 Task: Select a due date automation when advanced on, 2 days before a card is due add dates not starting next week at 11:00 AM.
Action: Mouse moved to (1073, 80)
Screenshot: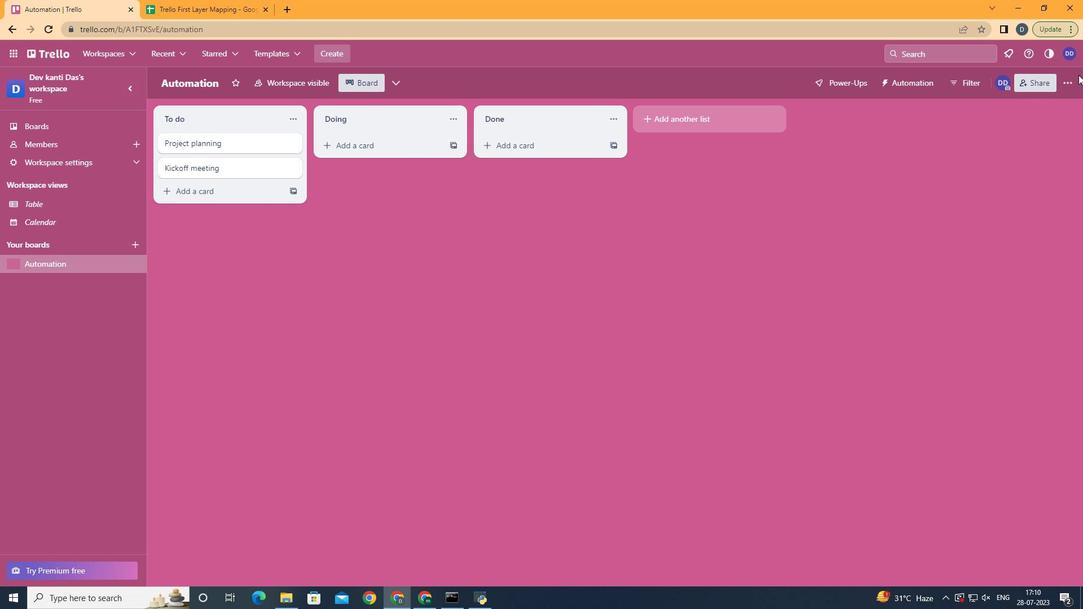 
Action: Mouse pressed left at (1073, 80)
Screenshot: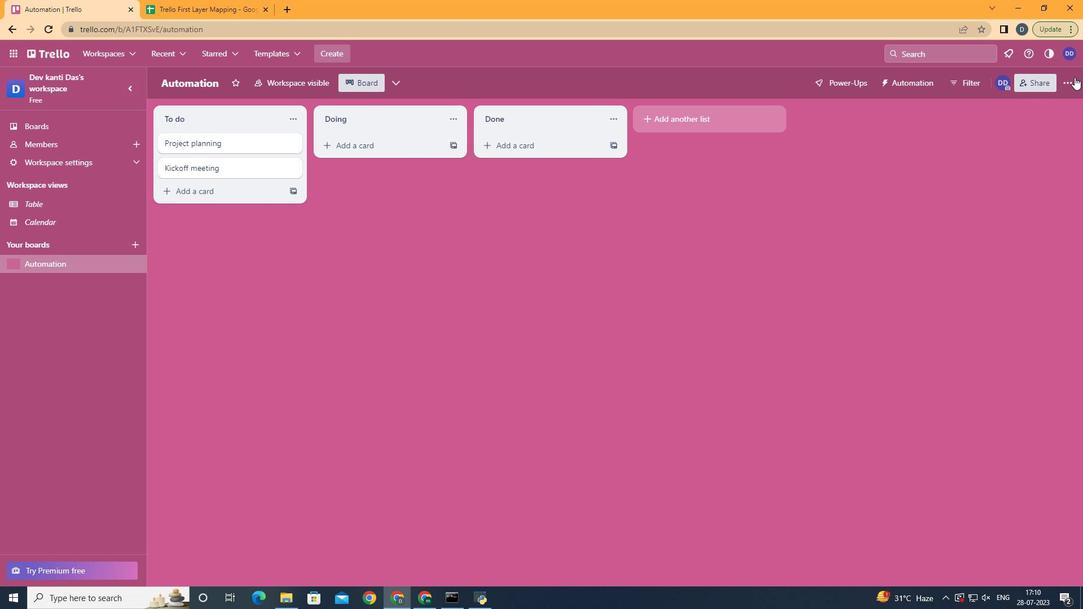 
Action: Mouse moved to (1003, 228)
Screenshot: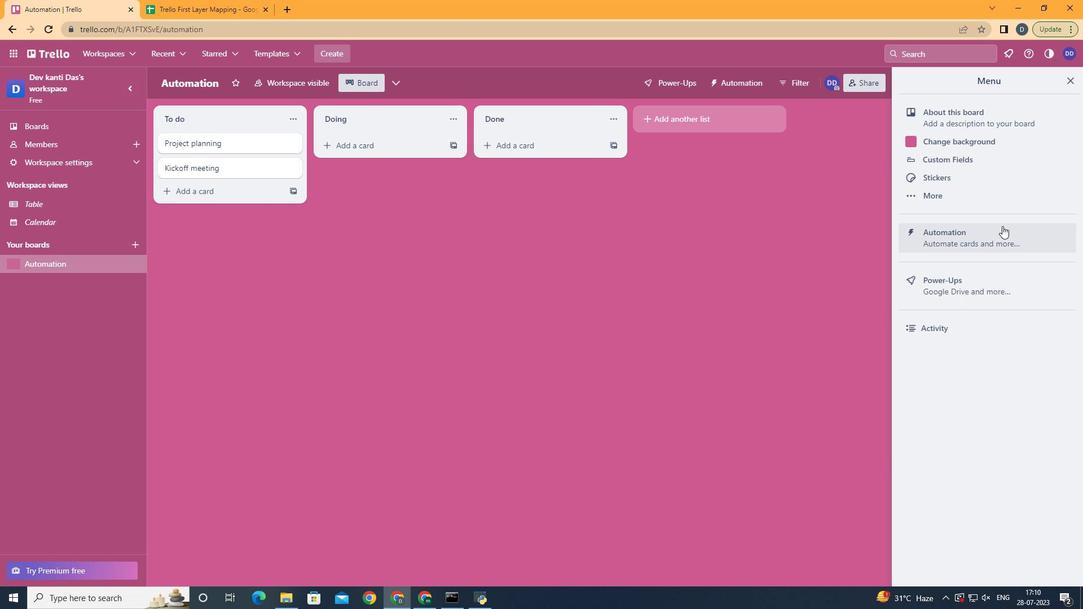 
Action: Mouse pressed left at (1003, 228)
Screenshot: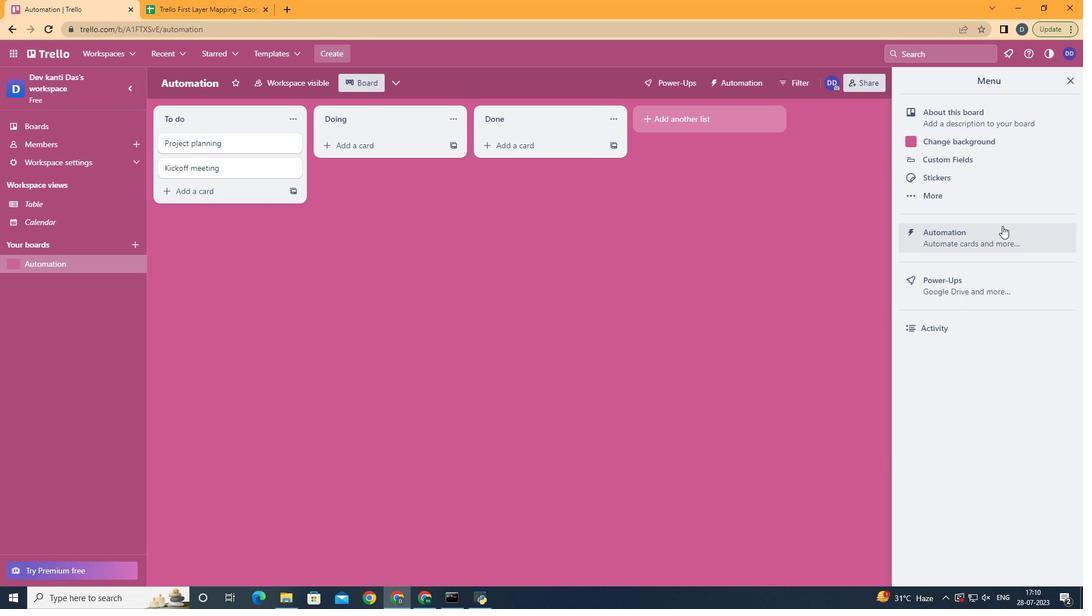 
Action: Mouse moved to (228, 230)
Screenshot: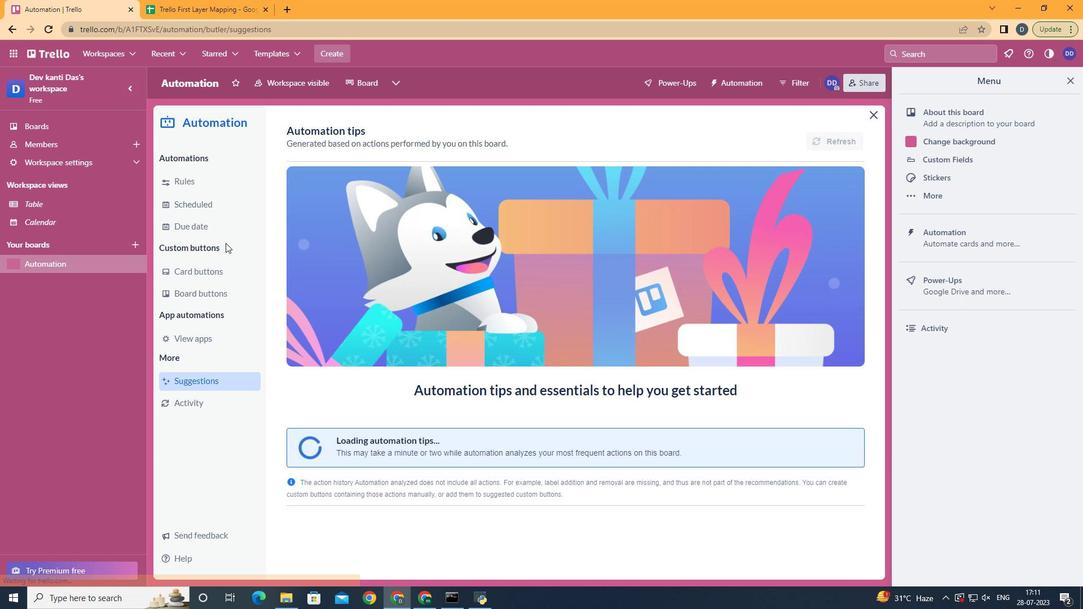 
Action: Mouse pressed left at (228, 230)
Screenshot: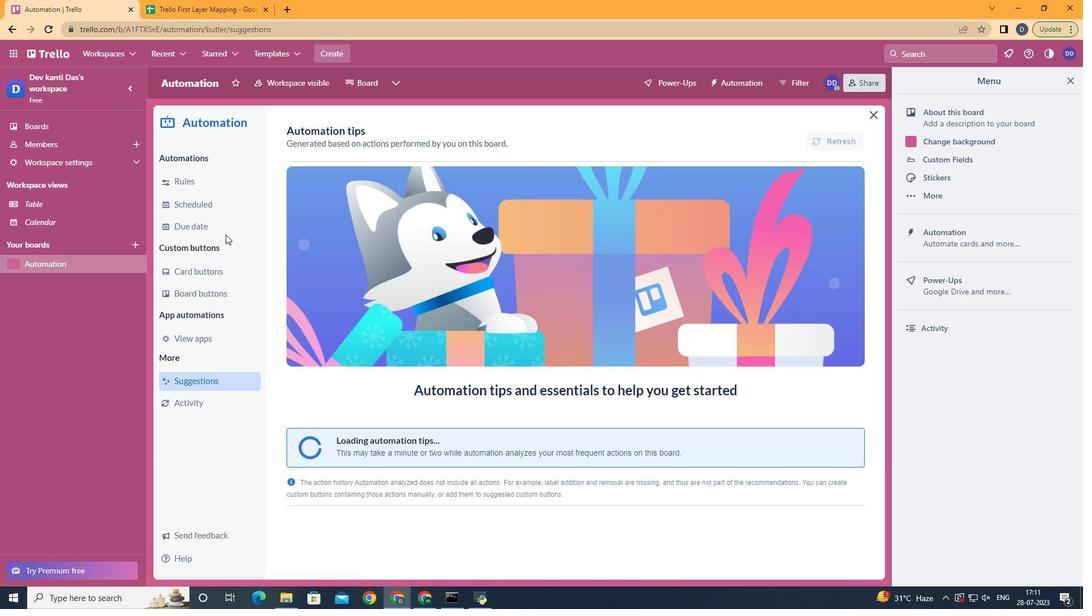 
Action: Mouse moved to (803, 140)
Screenshot: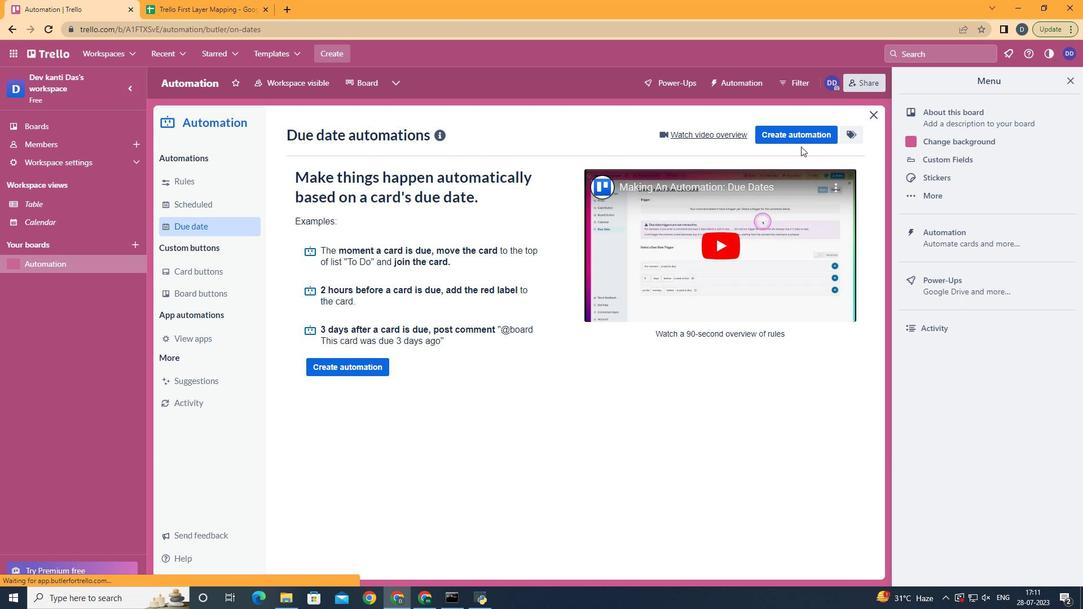
Action: Mouse pressed left at (803, 140)
Screenshot: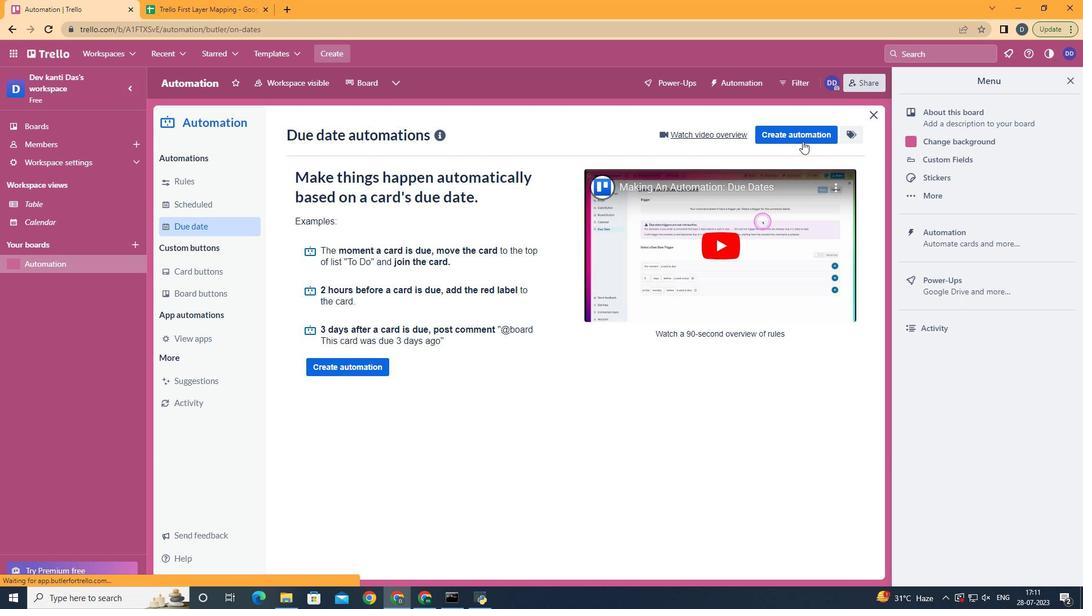 
Action: Mouse moved to (536, 232)
Screenshot: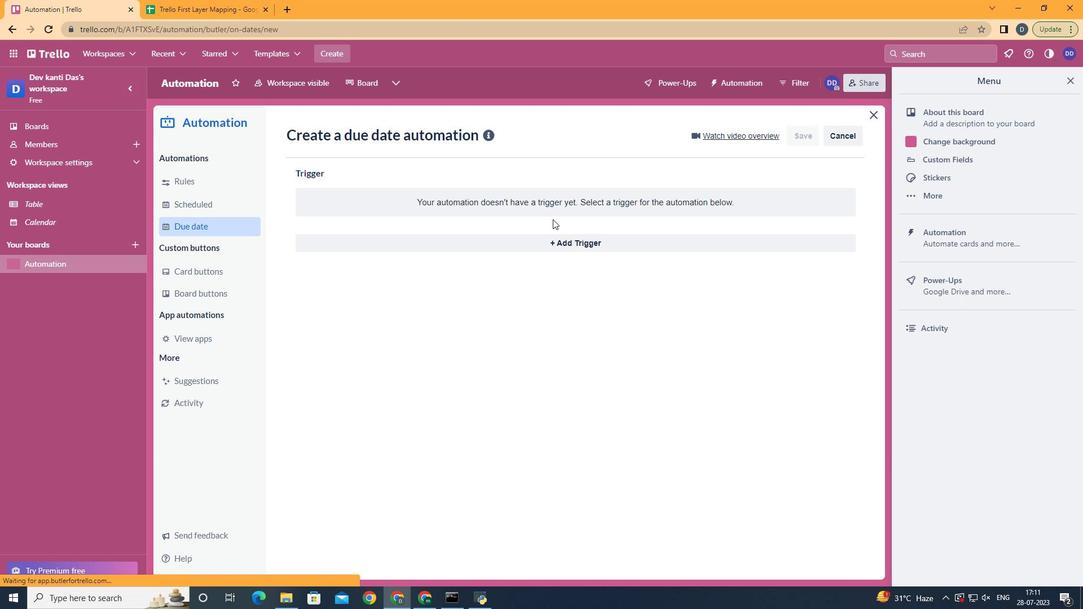 
Action: Mouse pressed left at (536, 232)
Screenshot: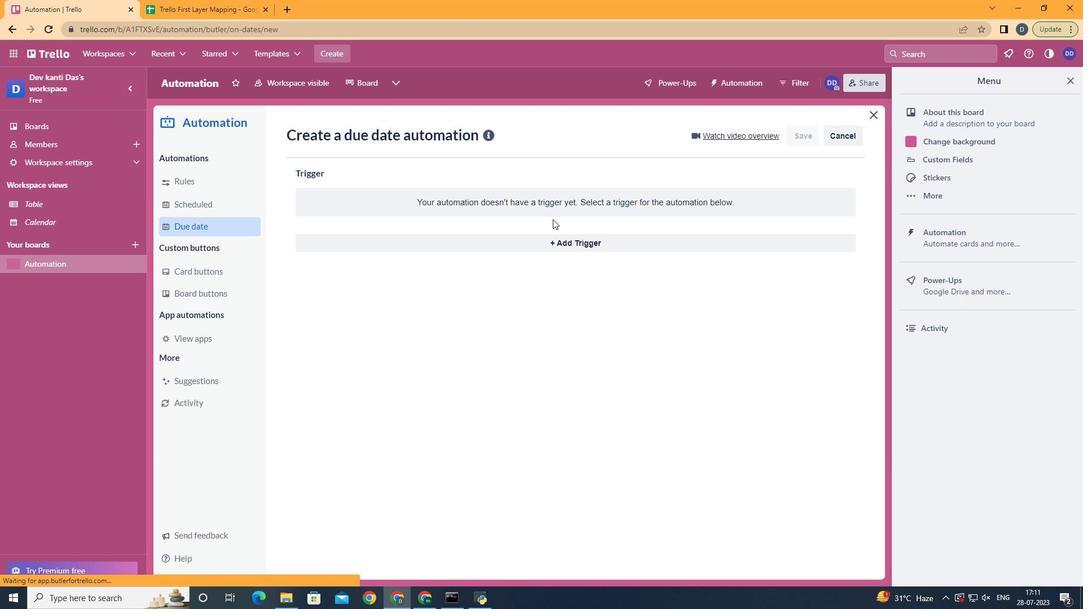 
Action: Mouse moved to (531, 242)
Screenshot: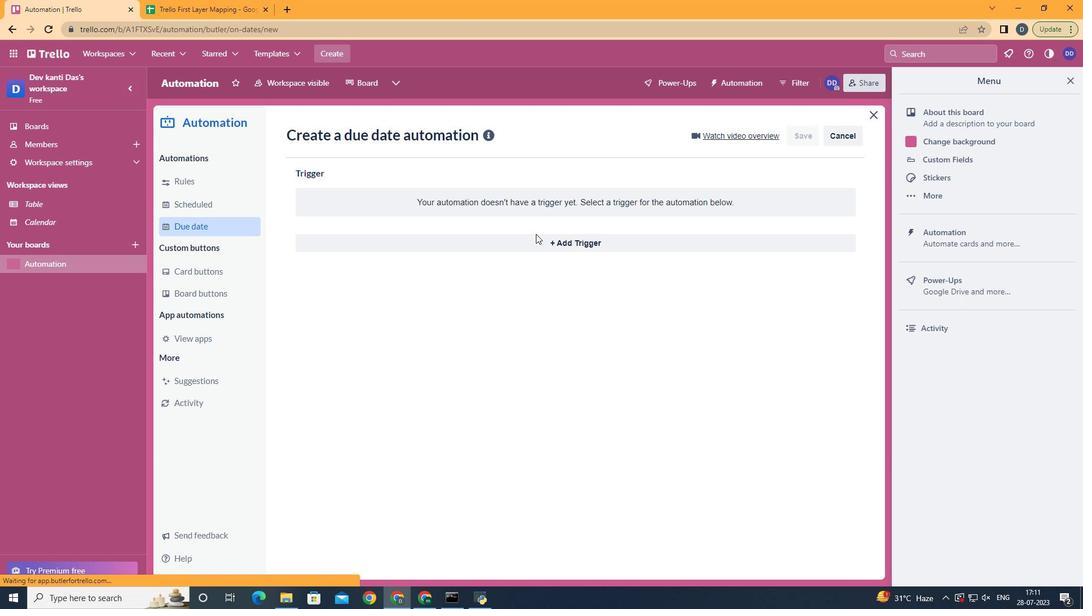 
Action: Mouse pressed left at (531, 242)
Screenshot: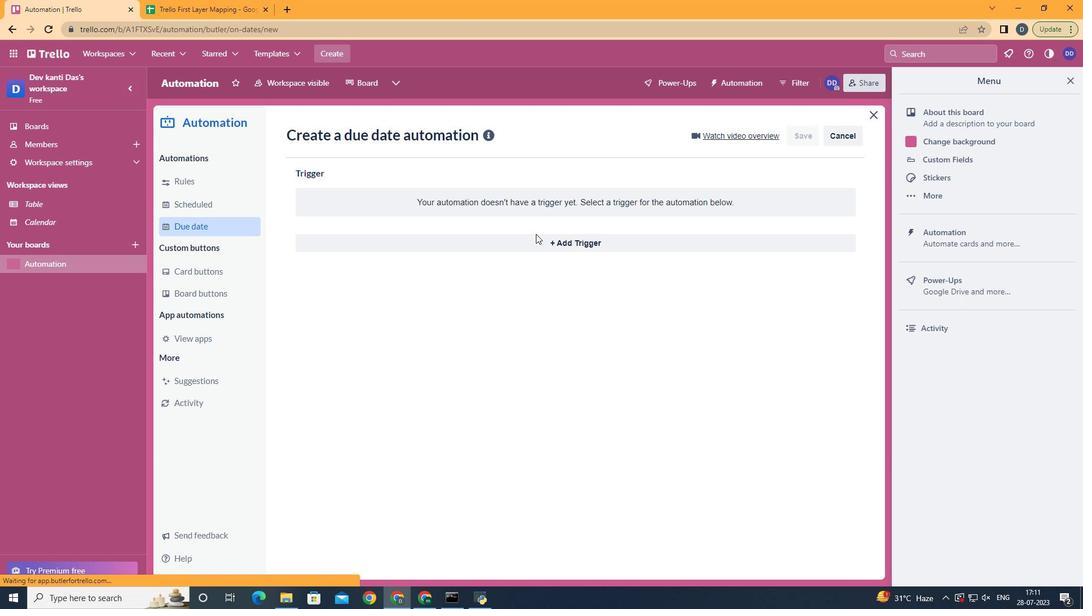 
Action: Mouse moved to (447, 416)
Screenshot: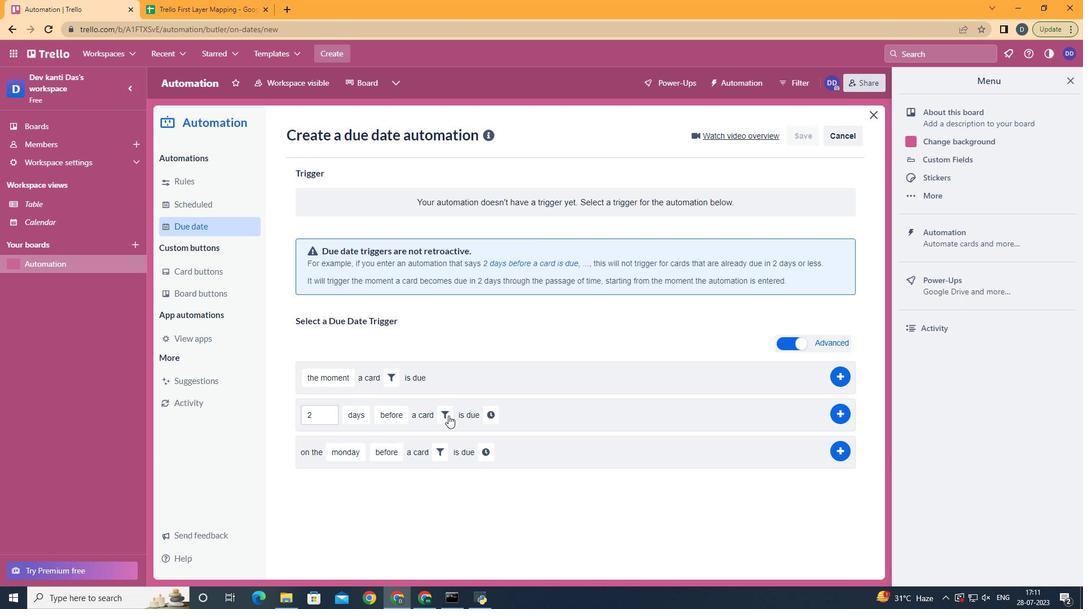 
Action: Mouse pressed left at (447, 416)
Screenshot: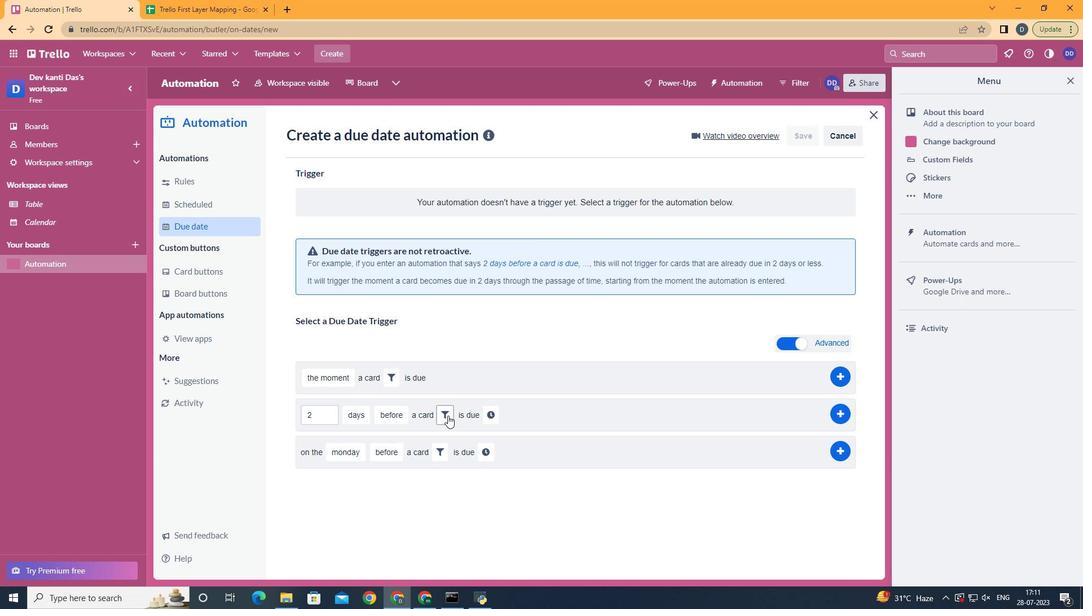 
Action: Mouse moved to (627, 433)
Screenshot: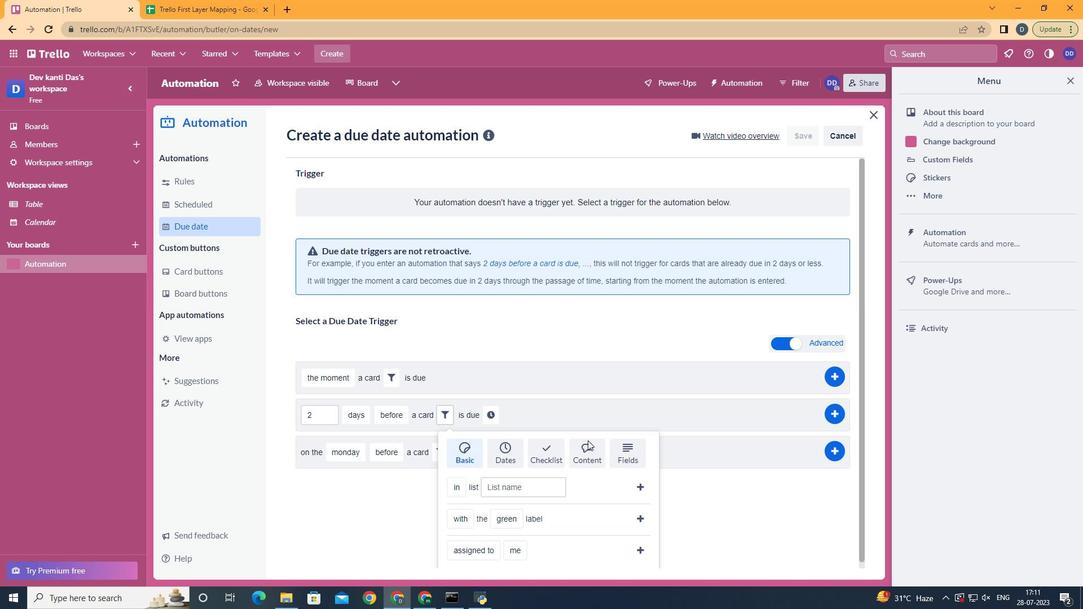 
Action: Mouse scrolled (627, 432) with delta (0, 0)
Screenshot: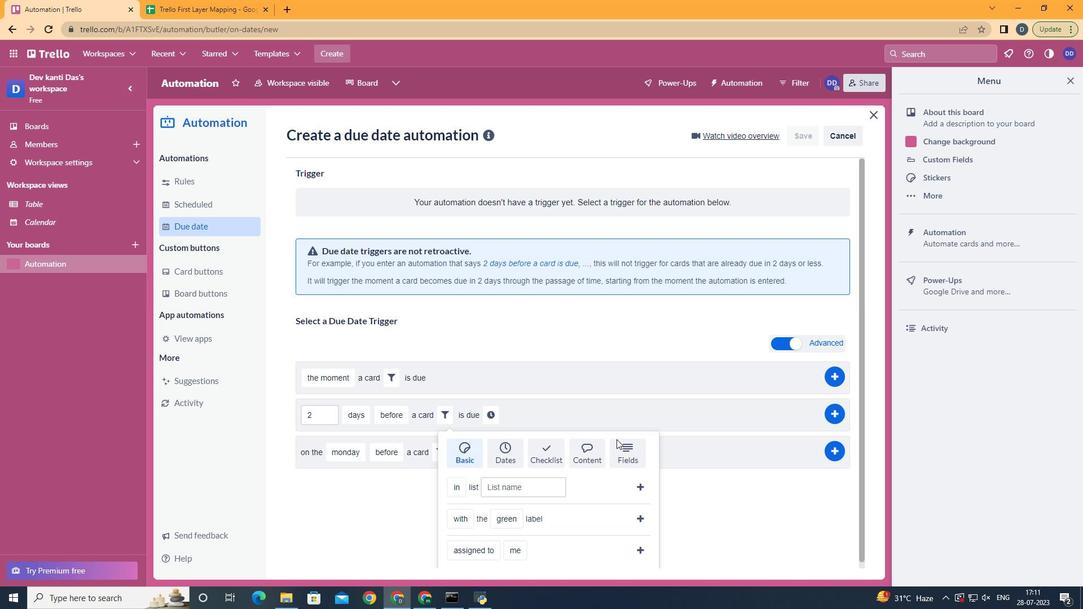 
Action: Mouse scrolled (627, 432) with delta (0, 0)
Screenshot: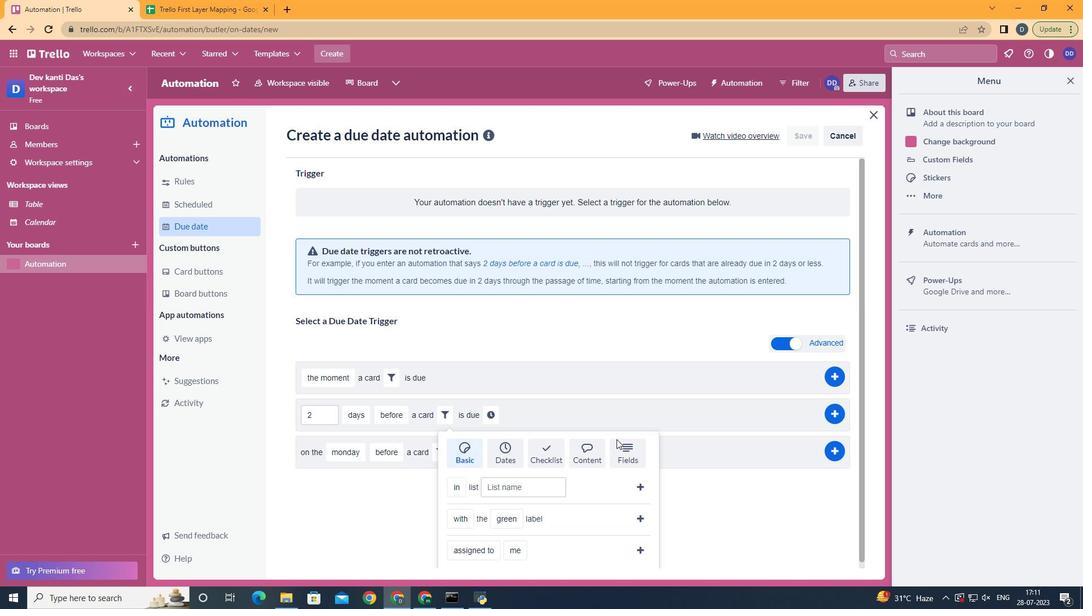 
Action: Mouse scrolled (627, 432) with delta (0, 0)
Screenshot: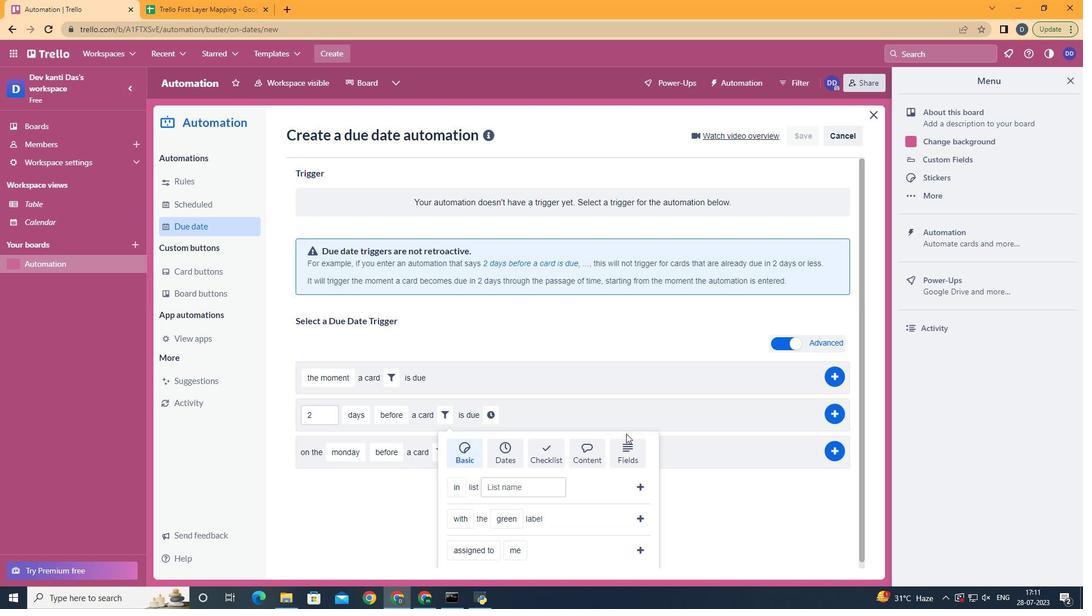 
Action: Mouse scrolled (627, 432) with delta (0, 0)
Screenshot: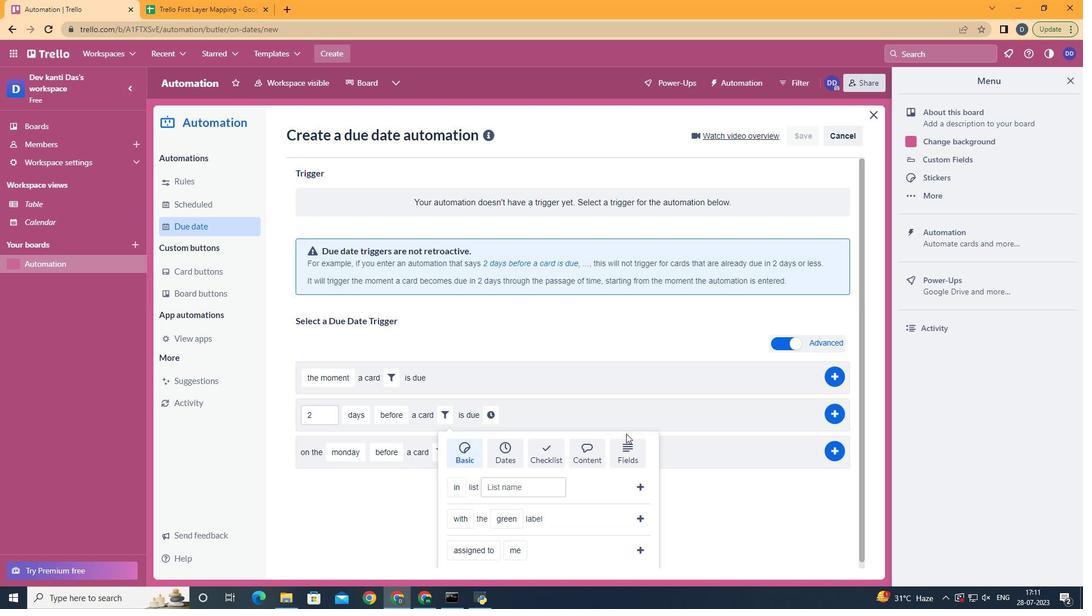 
Action: Mouse moved to (502, 445)
Screenshot: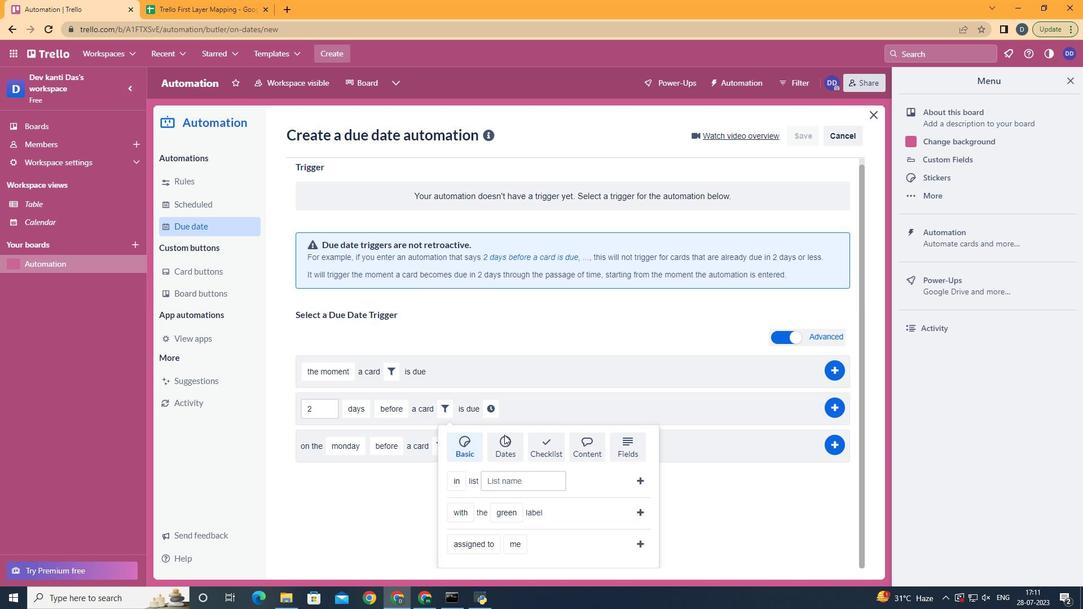 
Action: Mouse pressed left at (502, 445)
Screenshot: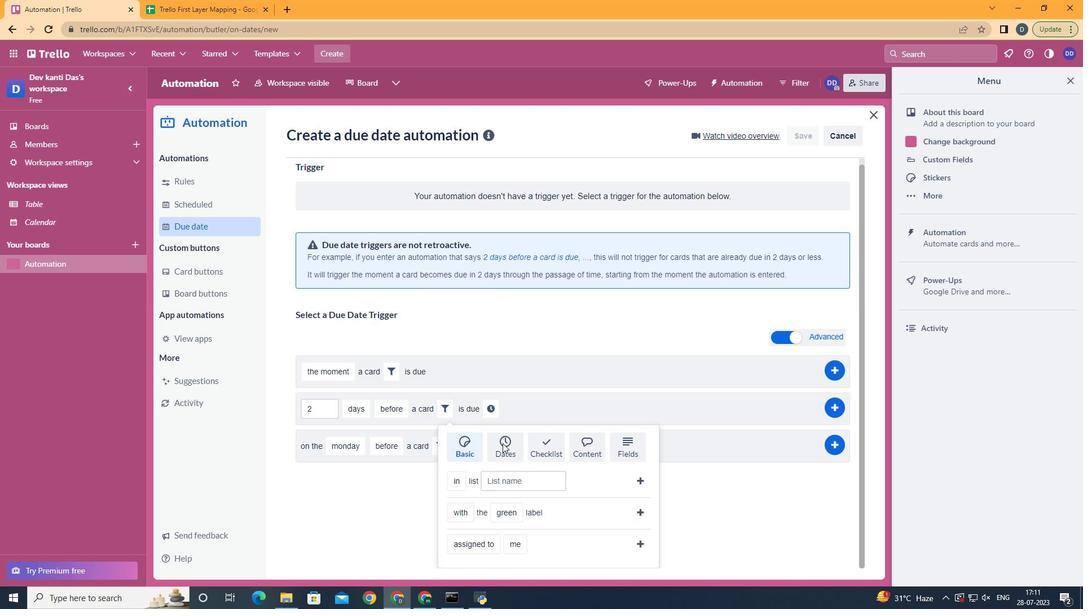 
Action: Mouse scrolled (502, 445) with delta (0, 0)
Screenshot: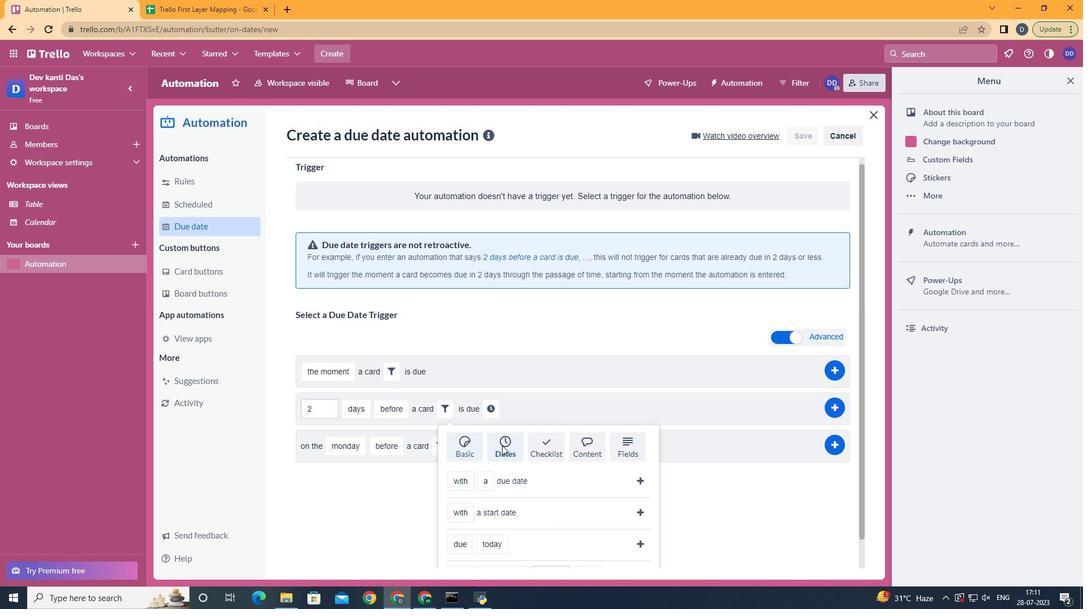
Action: Mouse scrolled (502, 445) with delta (0, 0)
Screenshot: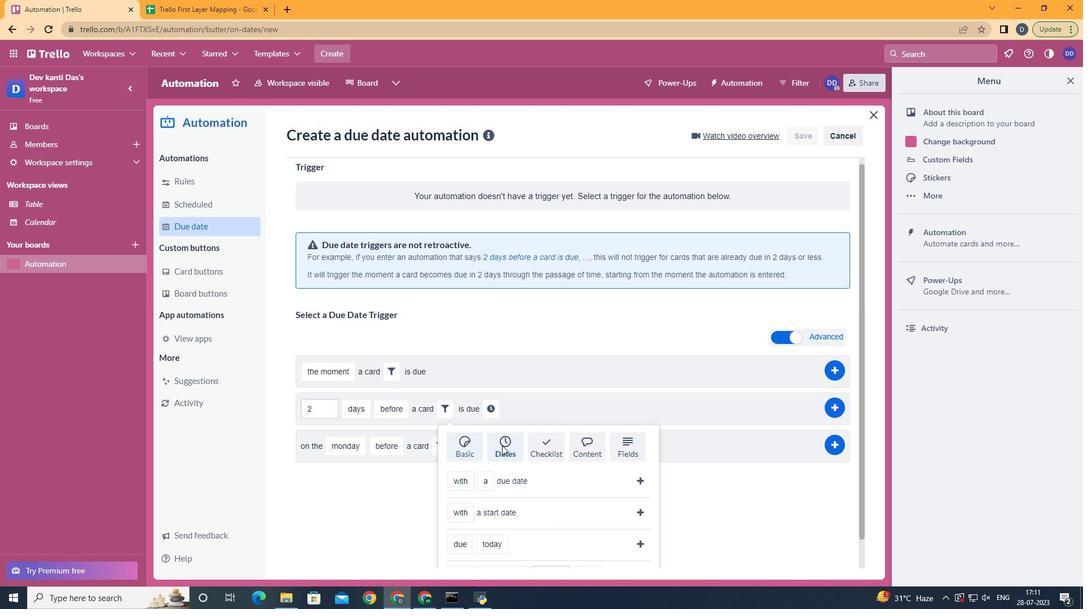 
Action: Mouse scrolled (502, 445) with delta (0, 0)
Screenshot: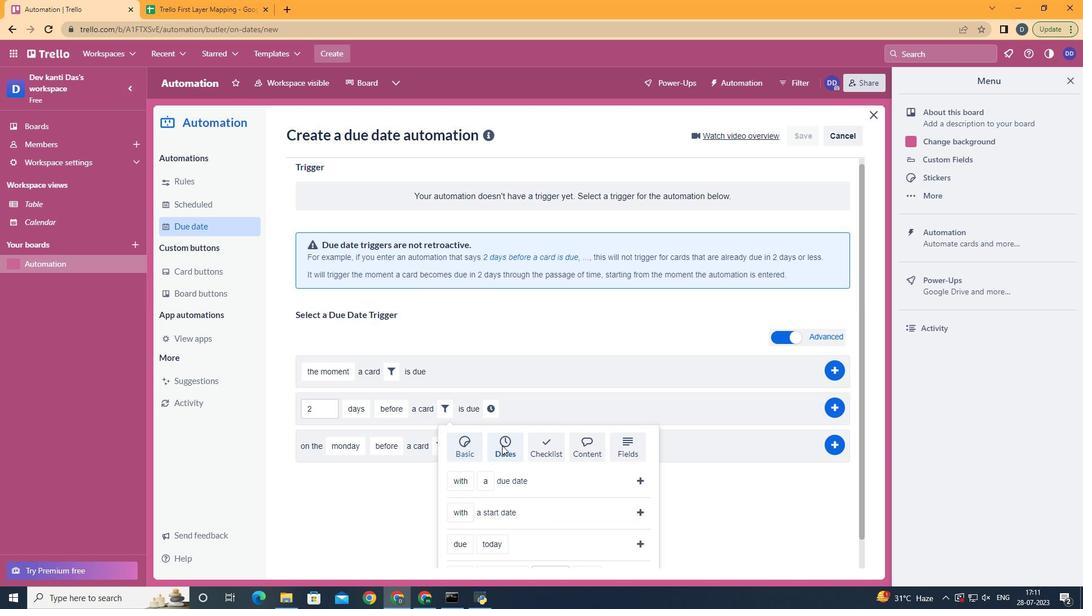 
Action: Mouse scrolled (502, 445) with delta (0, 0)
Screenshot: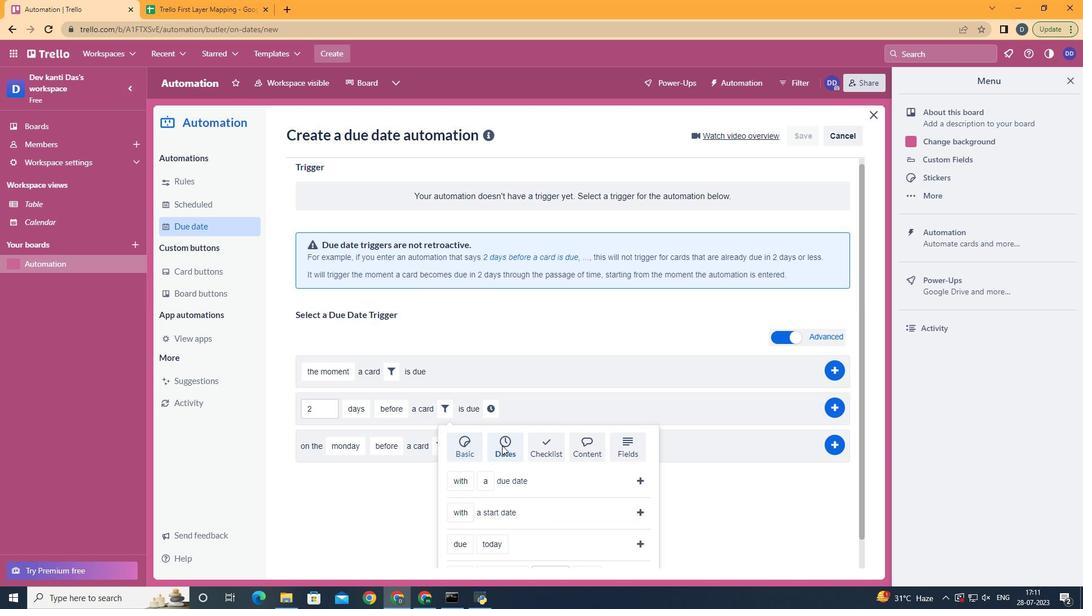 
Action: Mouse moved to (467, 492)
Screenshot: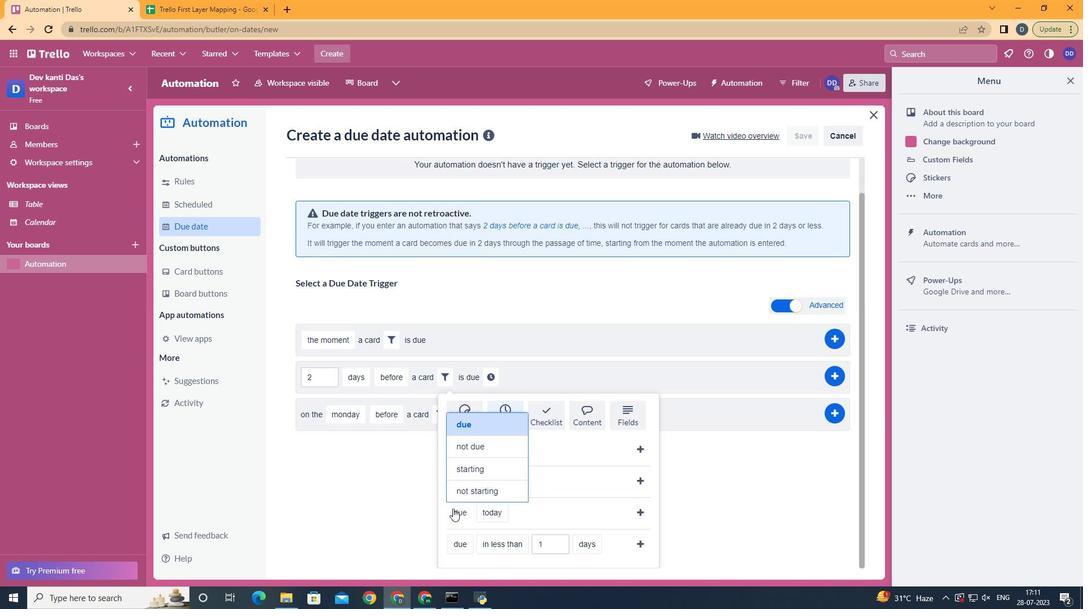 
Action: Mouse pressed left at (467, 492)
Screenshot: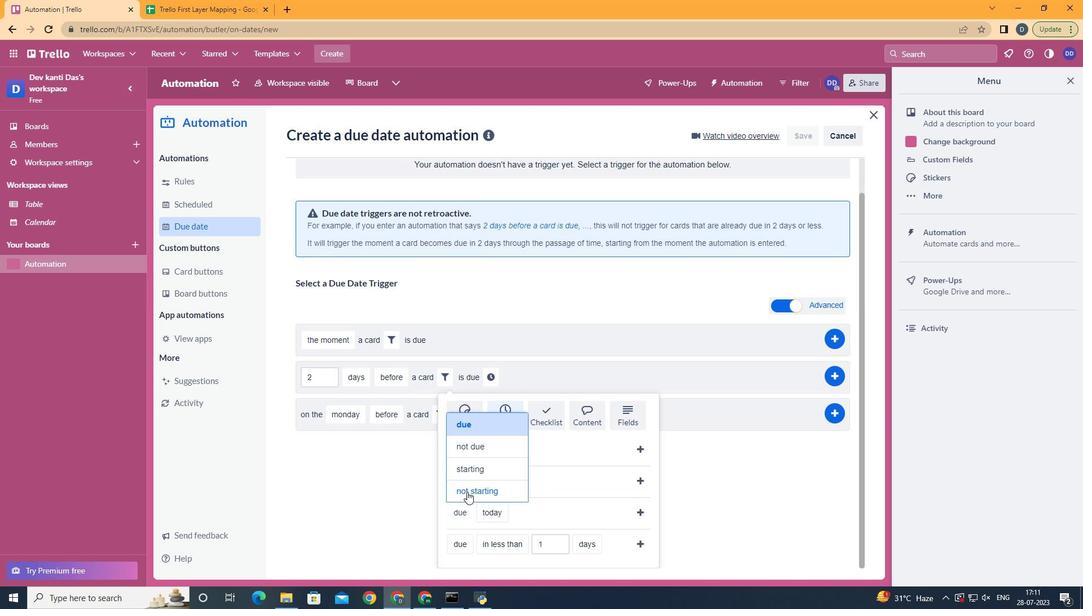 
Action: Mouse moved to (541, 450)
Screenshot: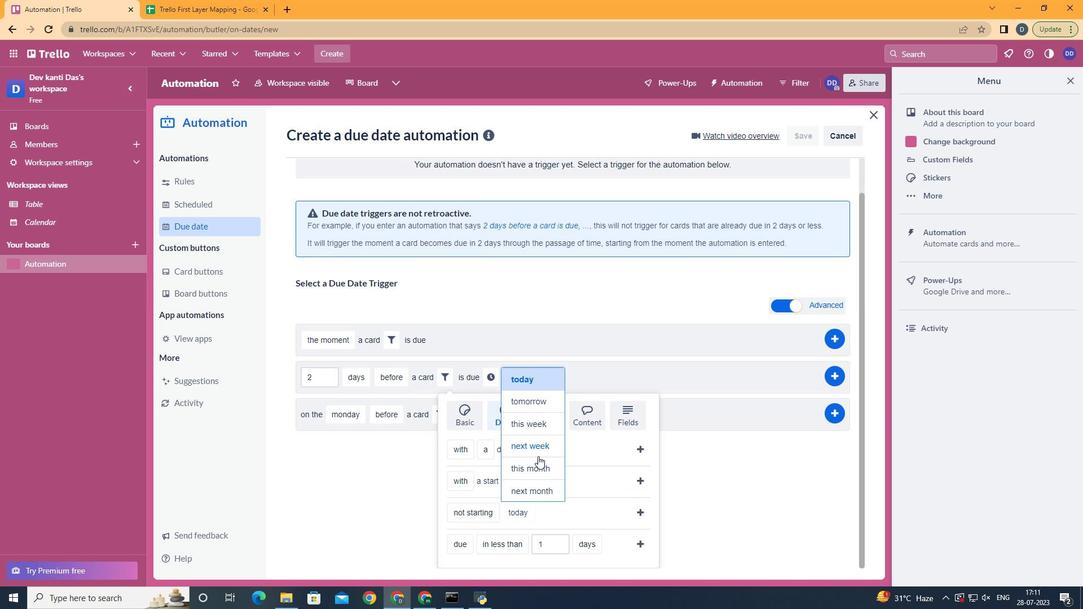
Action: Mouse pressed left at (541, 450)
Screenshot: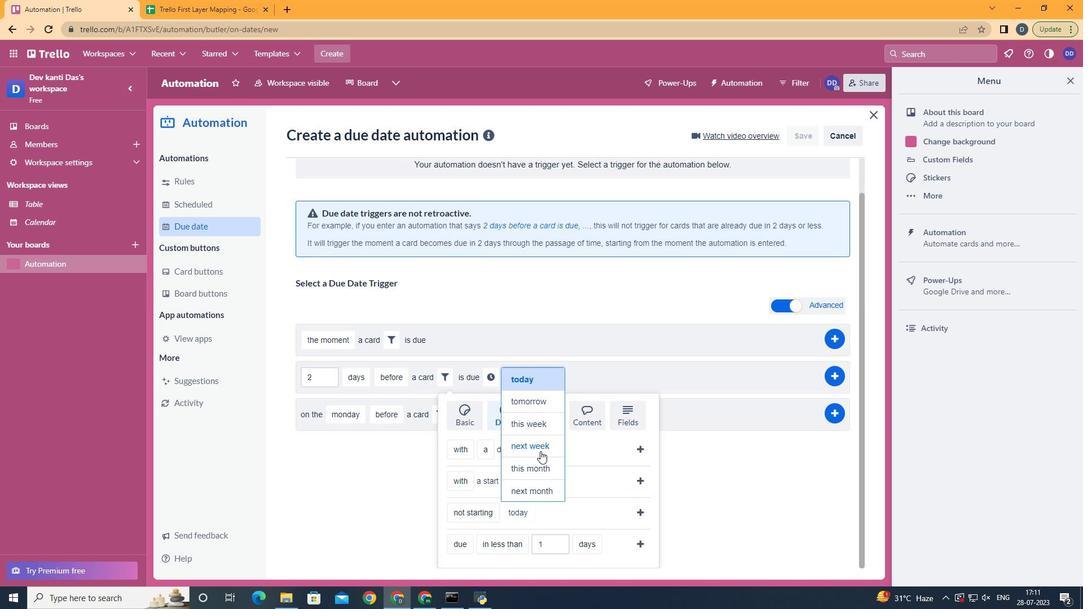 
Action: Mouse moved to (646, 513)
Screenshot: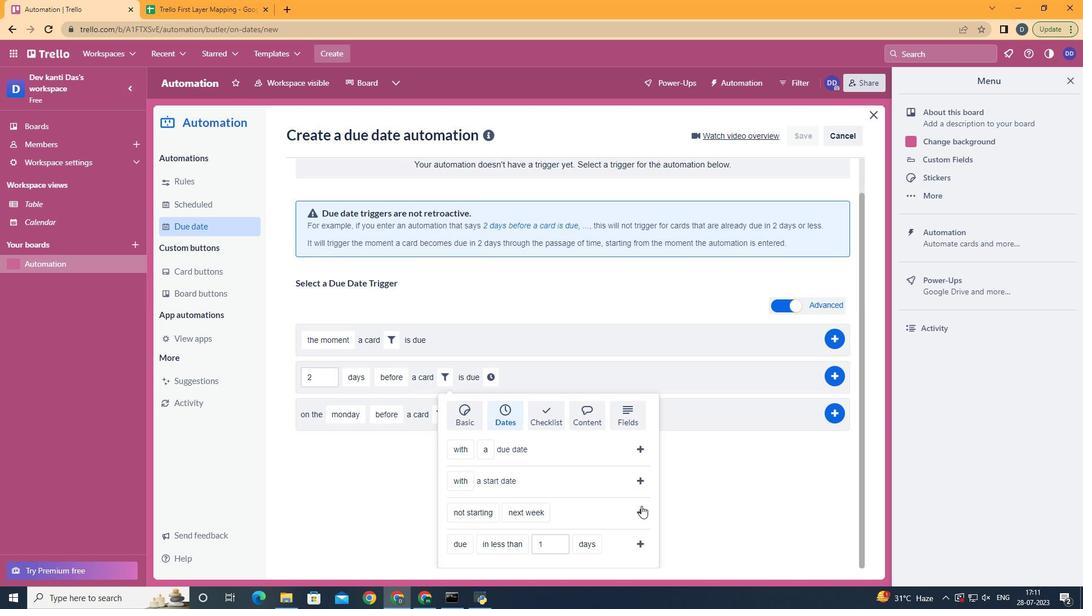 
Action: Mouse pressed left at (646, 513)
Screenshot: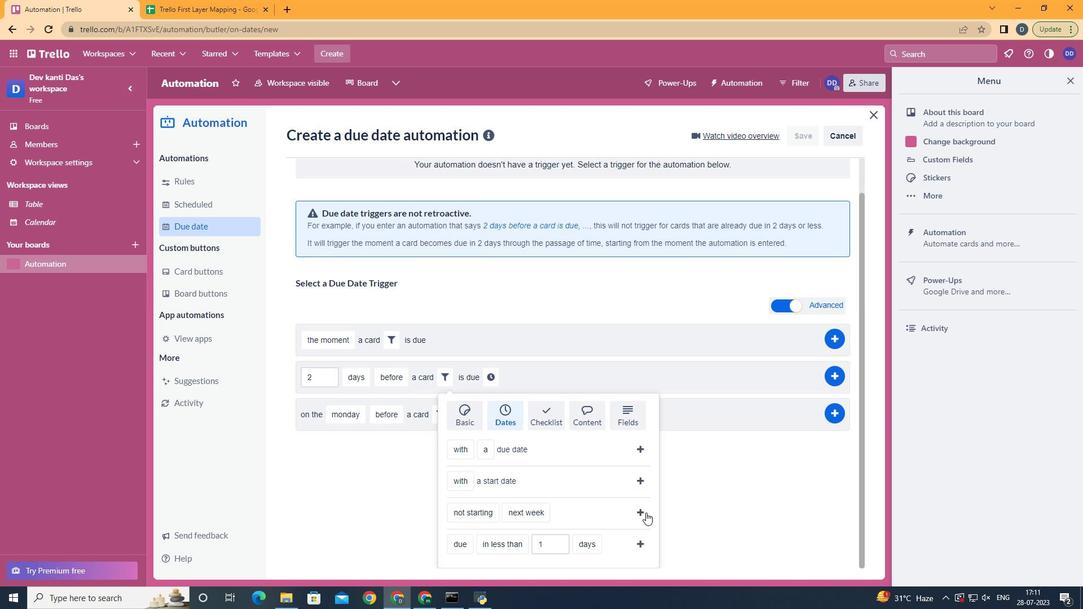 
Action: Mouse moved to (594, 423)
Screenshot: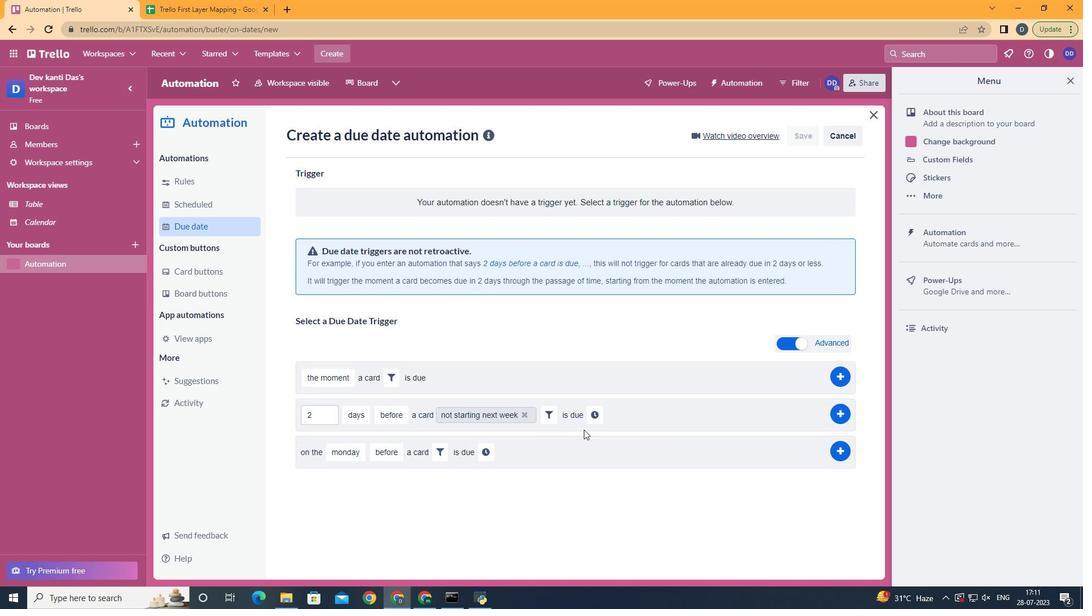 
Action: Mouse pressed left at (594, 423)
Screenshot: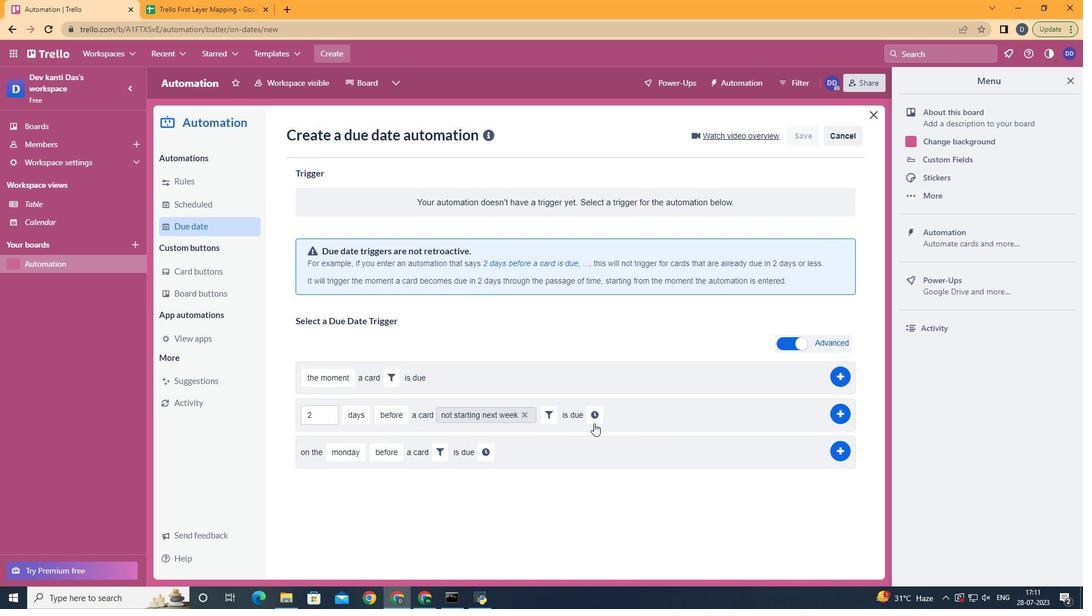 
Action: Mouse moved to (623, 420)
Screenshot: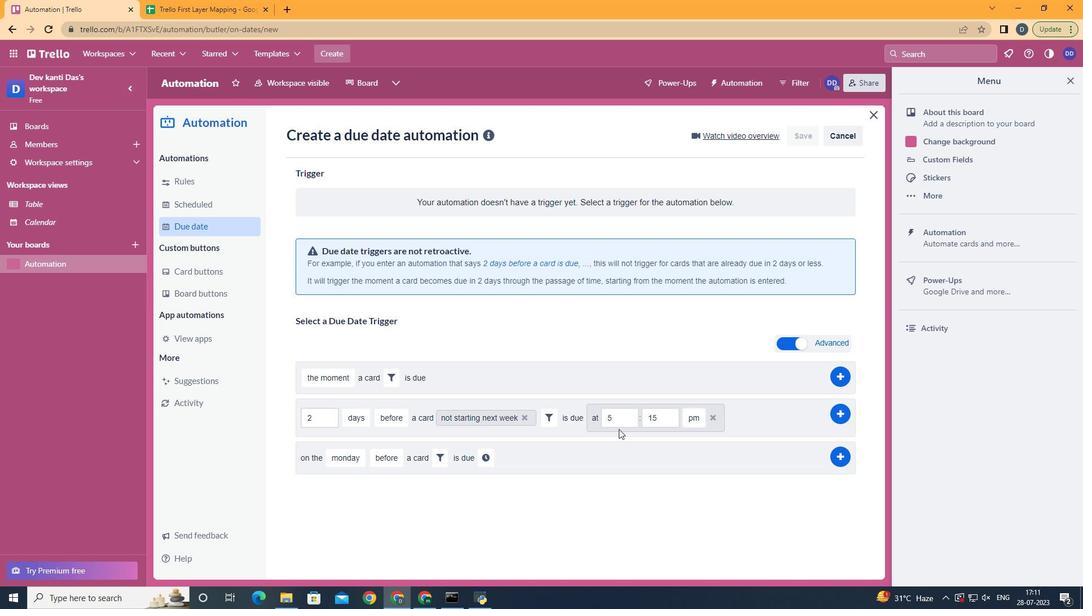 
Action: Mouse pressed left at (623, 420)
Screenshot: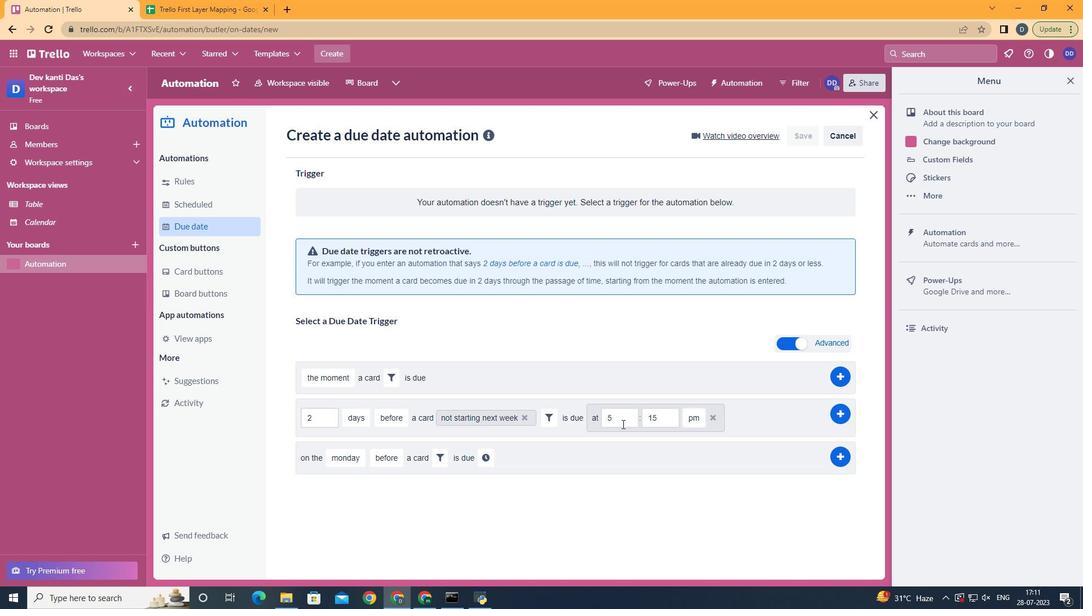 
Action: Mouse moved to (622, 419)
Screenshot: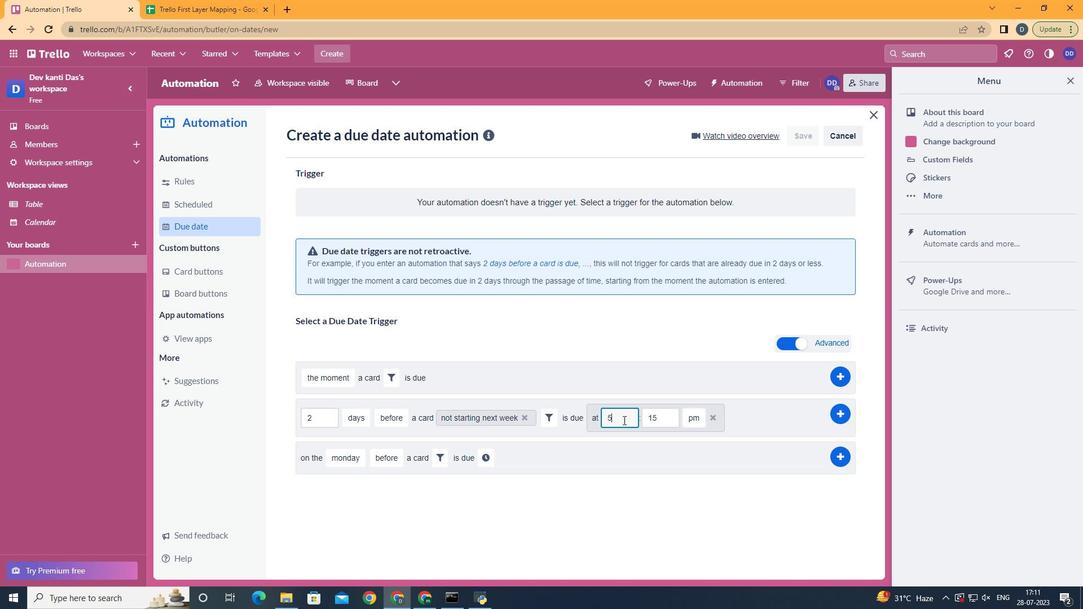 
Action: Key pressed <Key.backspace>11
Screenshot: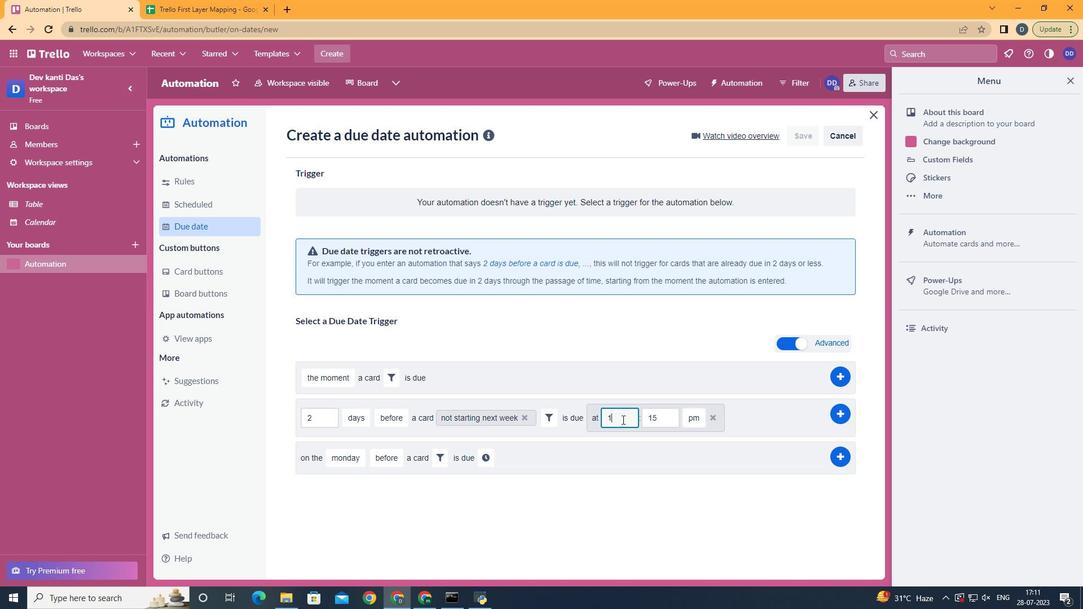 
Action: Mouse moved to (663, 417)
Screenshot: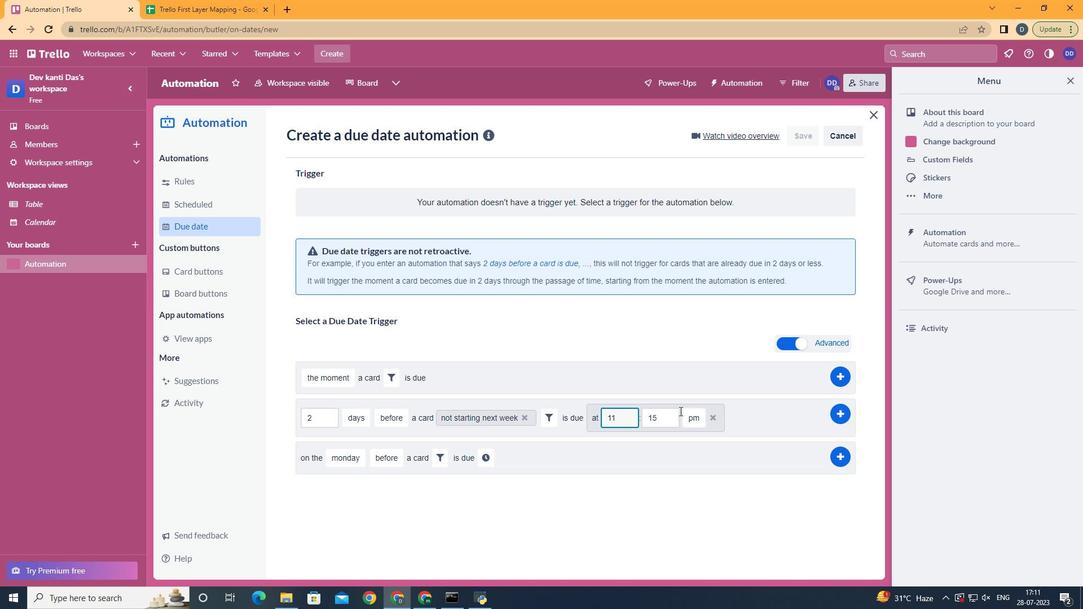 
Action: Mouse pressed left at (663, 417)
Screenshot: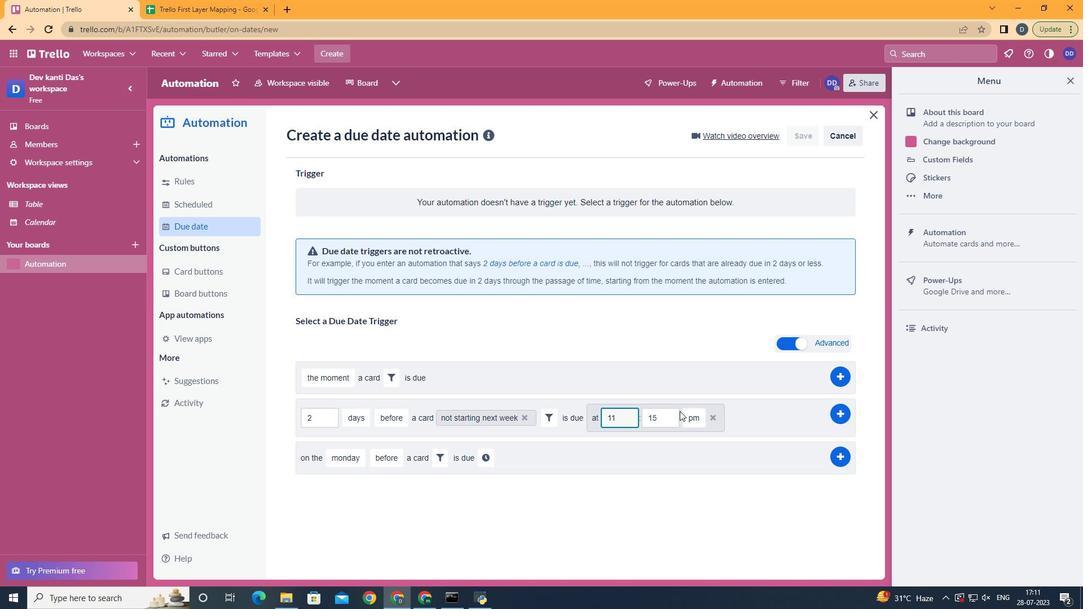 
Action: Key pressed <Key.backspace><Key.backspace>00
Screenshot: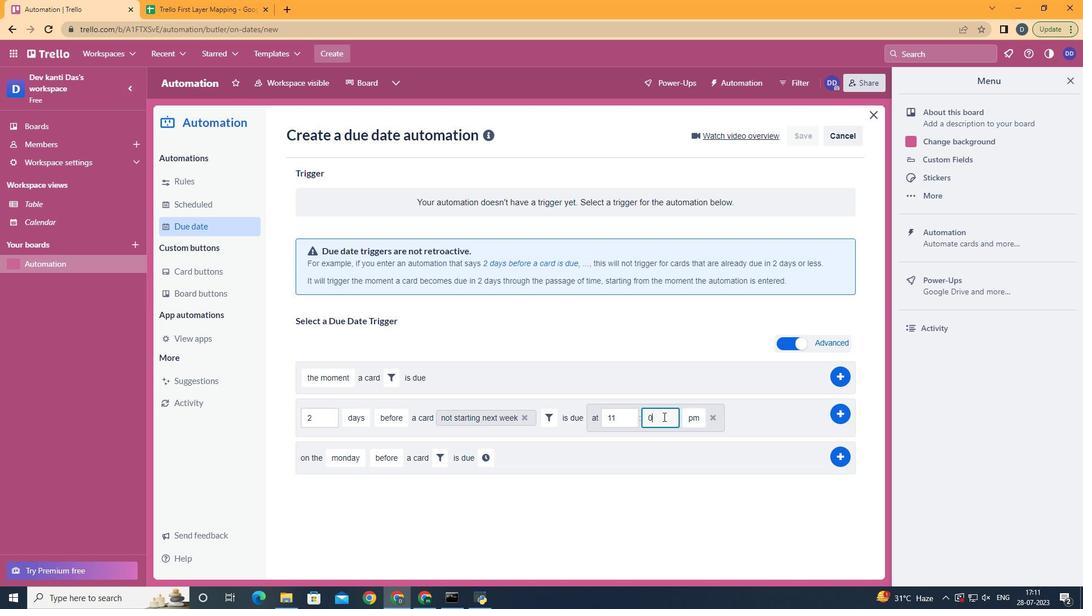 
Action: Mouse moved to (694, 444)
Screenshot: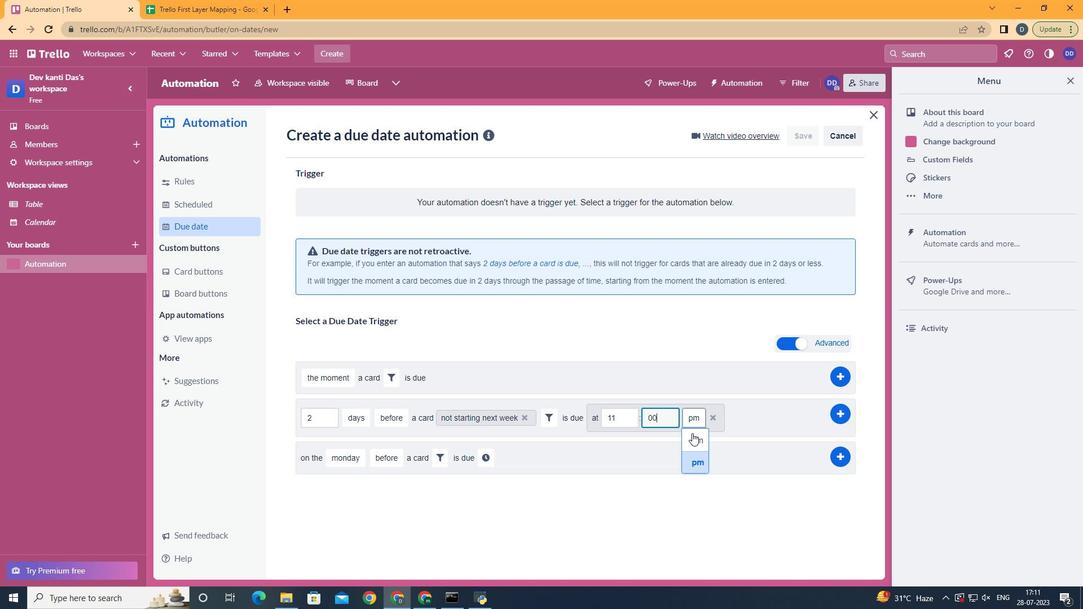 
Action: Mouse pressed left at (694, 444)
Screenshot: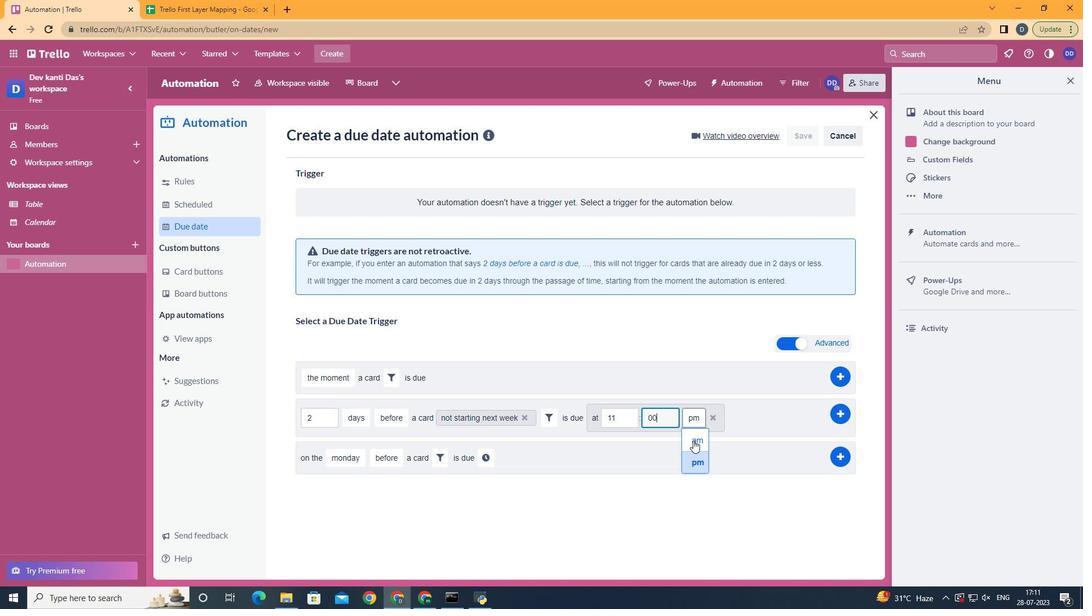 
